 Task: Look for products in the category "IPA" from Modern Times only.
Action: Mouse moved to (715, 244)
Screenshot: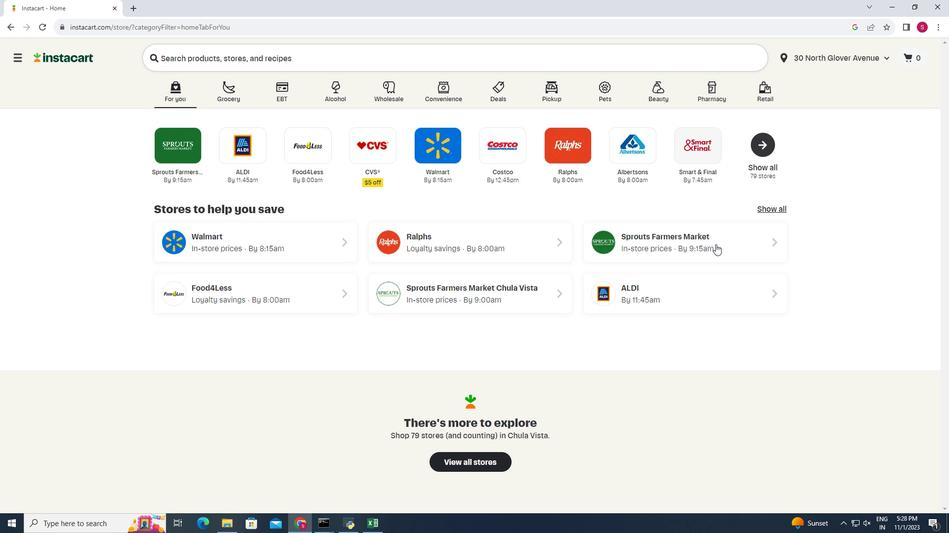
Action: Mouse pressed left at (715, 244)
Screenshot: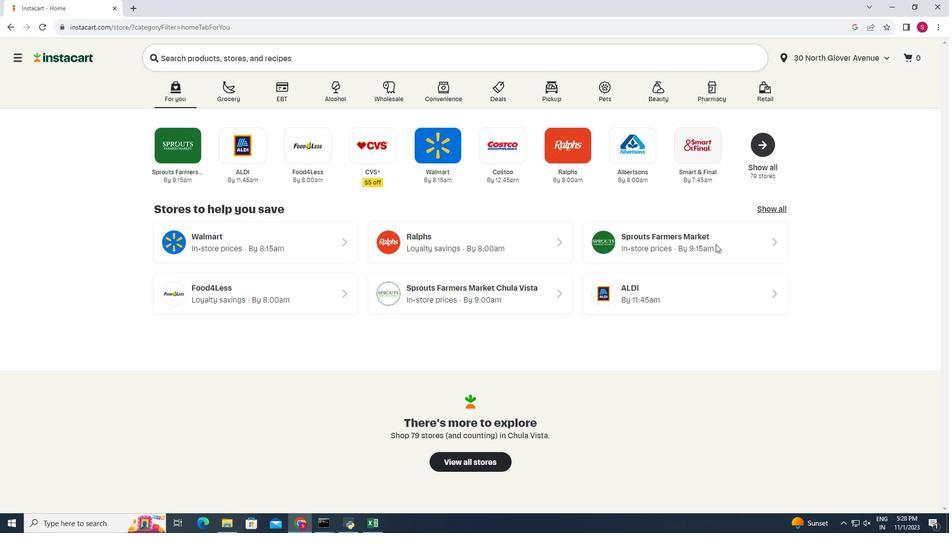 
Action: Mouse moved to (51, 507)
Screenshot: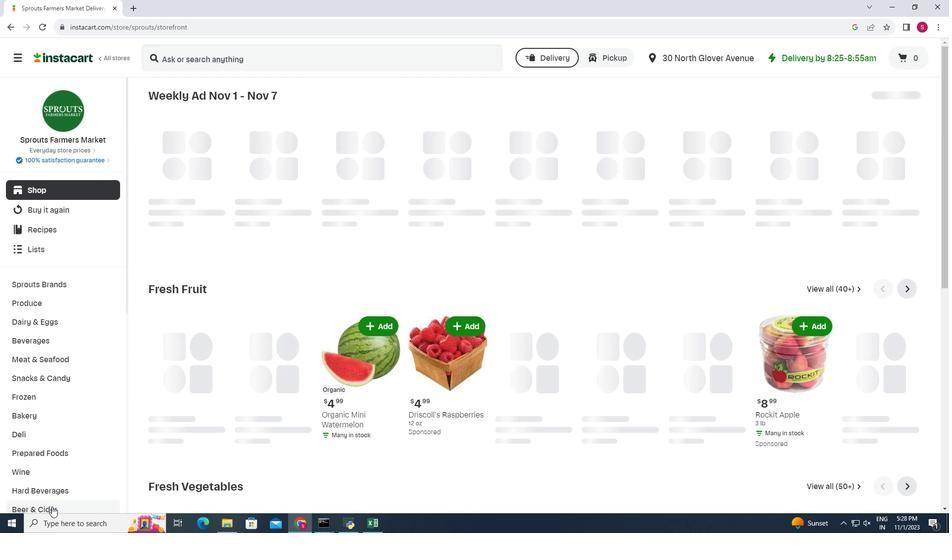 
Action: Mouse pressed left at (51, 507)
Screenshot: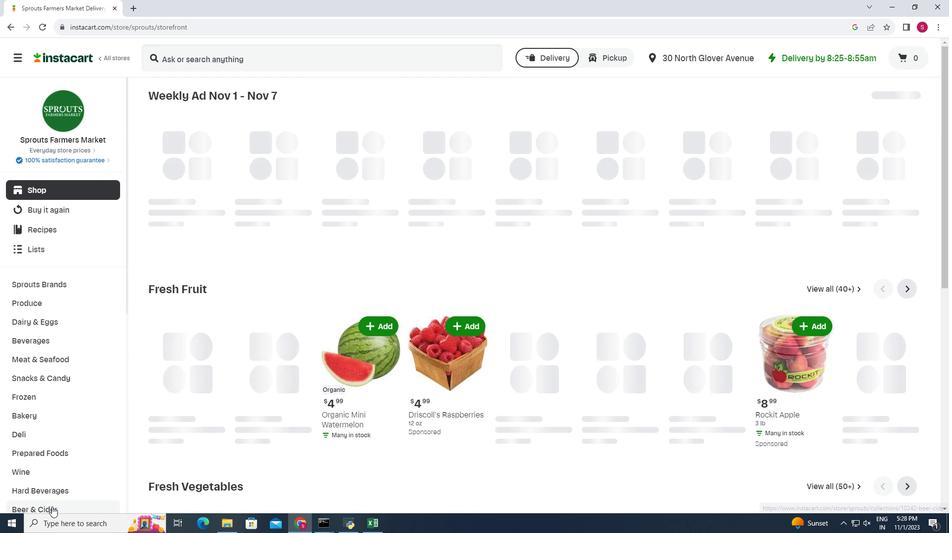 
Action: Mouse moved to (221, 123)
Screenshot: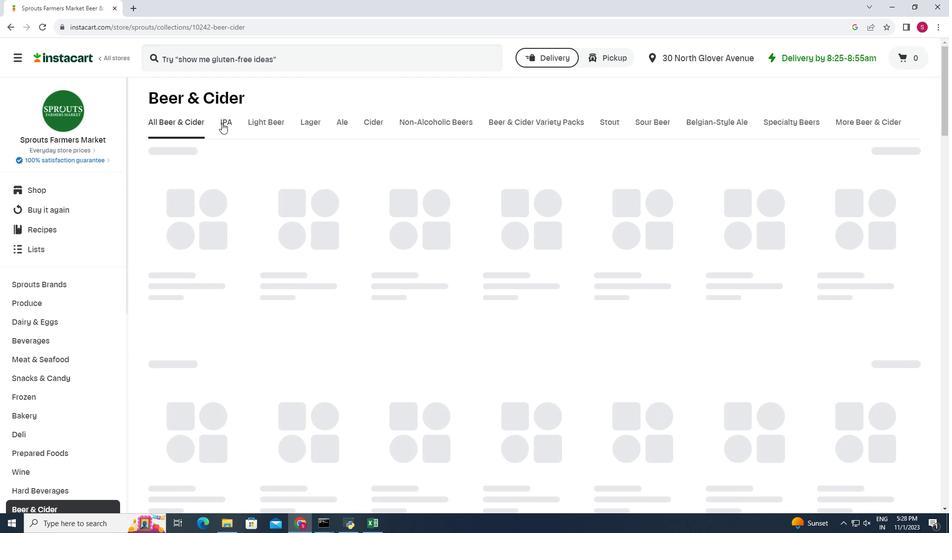 
Action: Mouse pressed left at (221, 123)
Screenshot: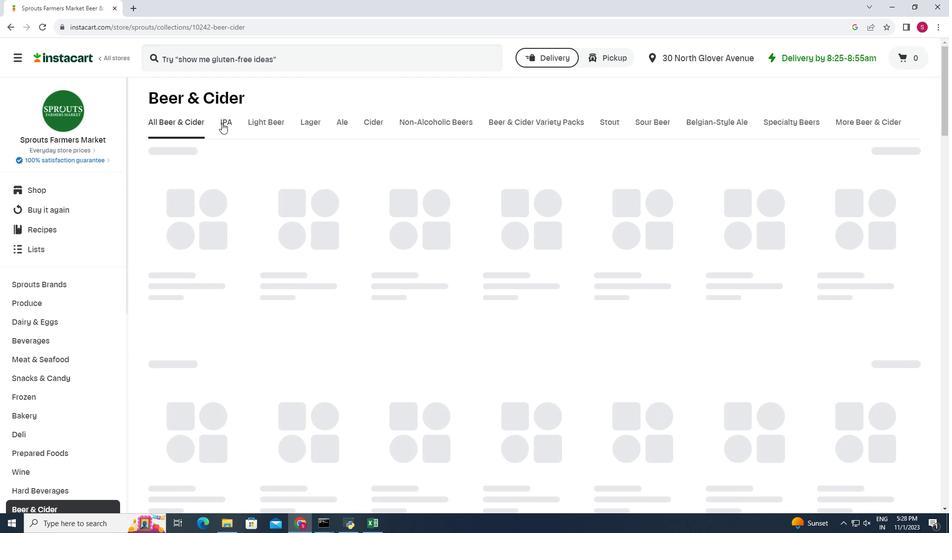 
Action: Mouse moved to (289, 149)
Screenshot: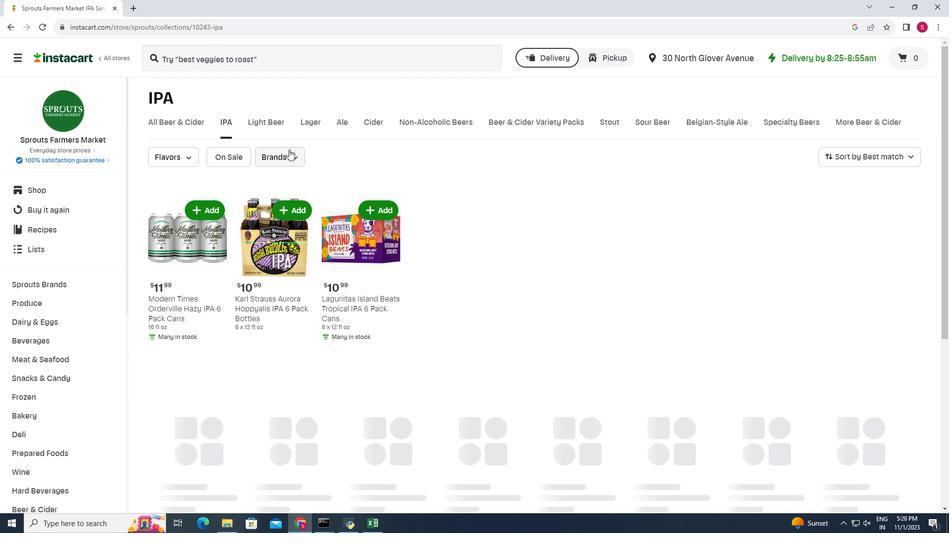 
Action: Mouse pressed left at (289, 149)
Screenshot: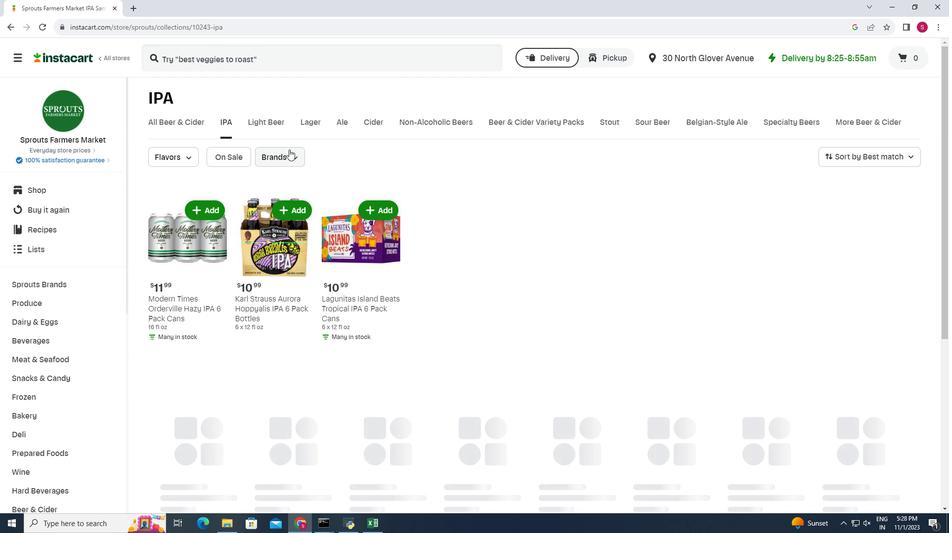 
Action: Mouse moved to (316, 286)
Screenshot: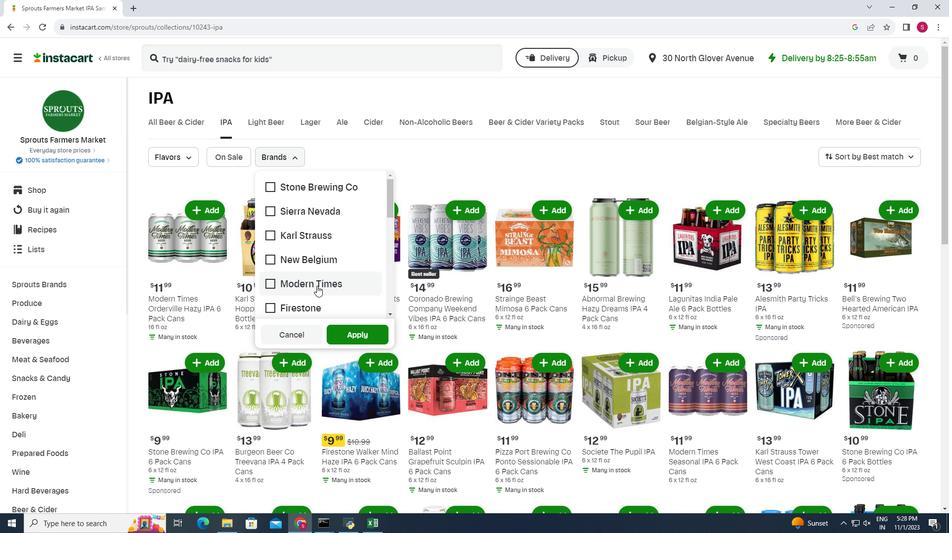 
Action: Mouse pressed left at (316, 286)
Screenshot: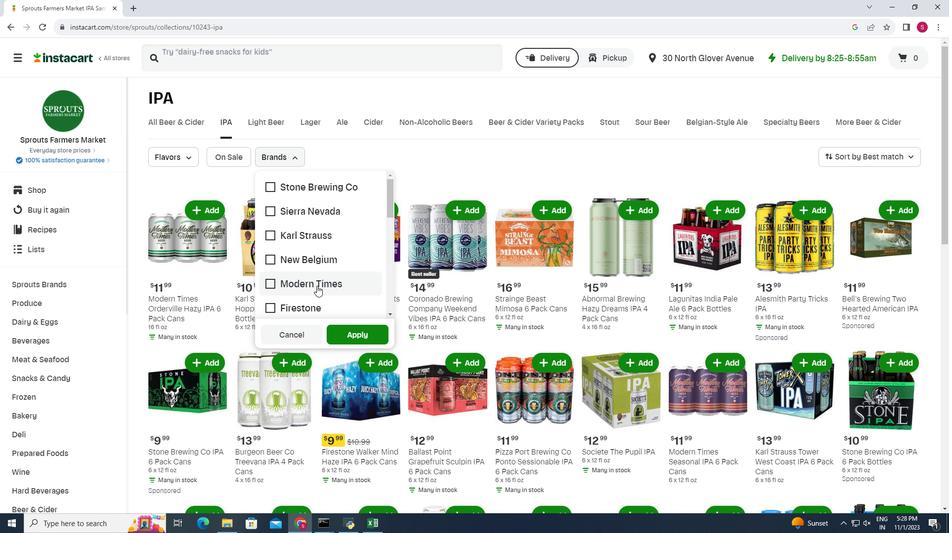 
Action: Mouse moved to (369, 334)
Screenshot: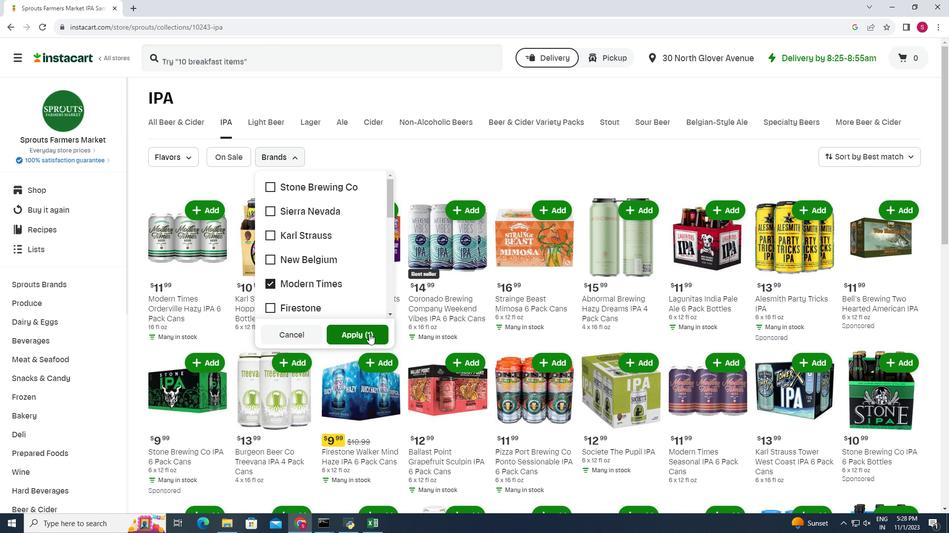 
Action: Mouse pressed left at (369, 334)
Screenshot: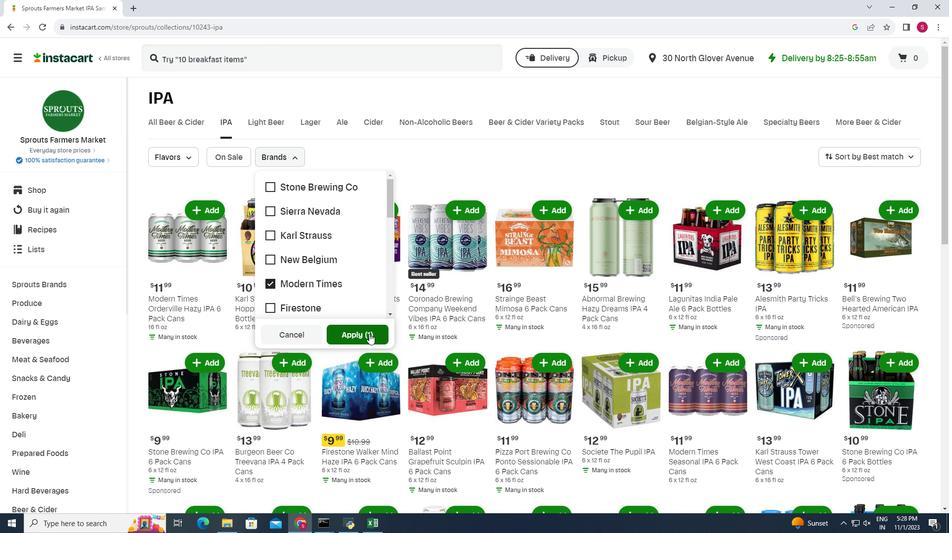 
Action: Mouse moved to (404, 264)
Screenshot: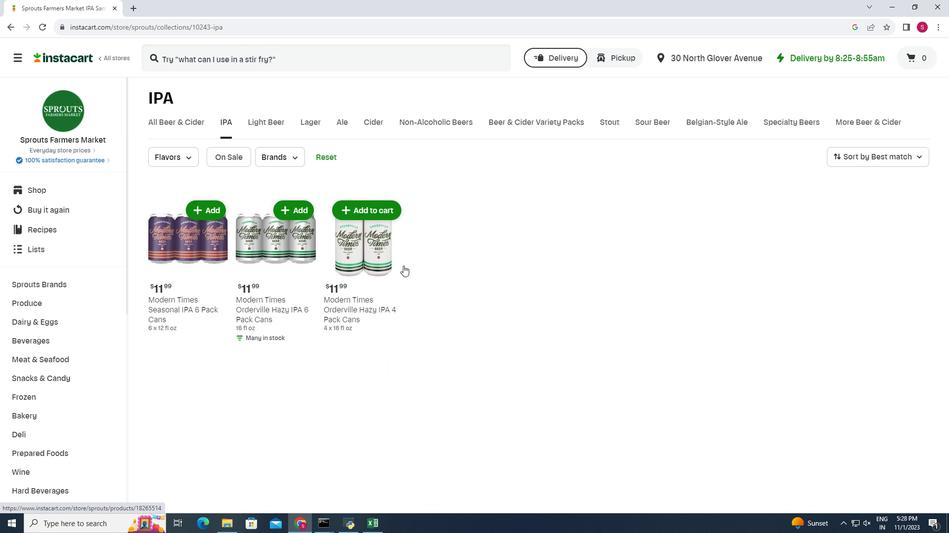 
